 Task: View the guidance center which contains salesforce and company assignments
Action: Mouse moved to (181, 163)
Screenshot: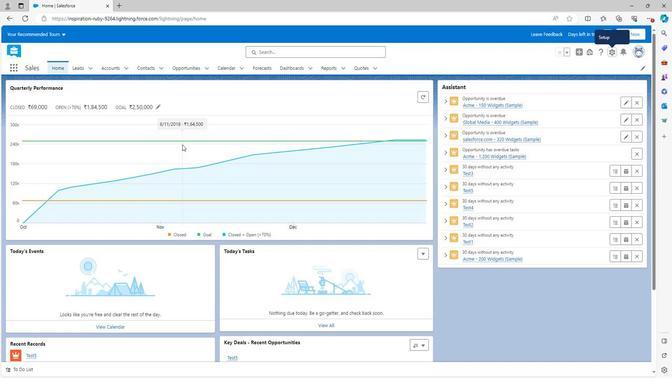 
Action: Mouse scrolled (181, 163) with delta (0, 0)
Screenshot: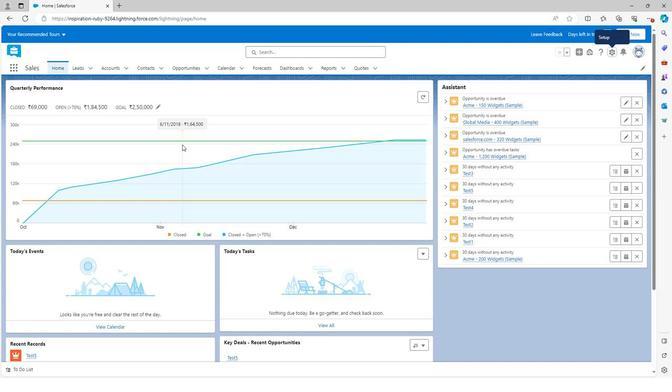 
Action: Mouse scrolled (181, 163) with delta (0, 0)
Screenshot: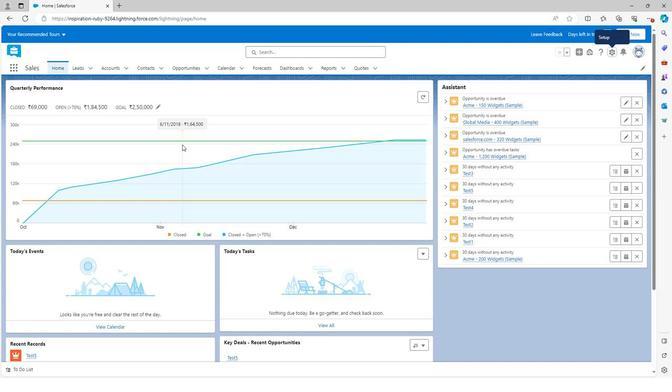 
Action: Mouse scrolled (181, 163) with delta (0, 0)
Screenshot: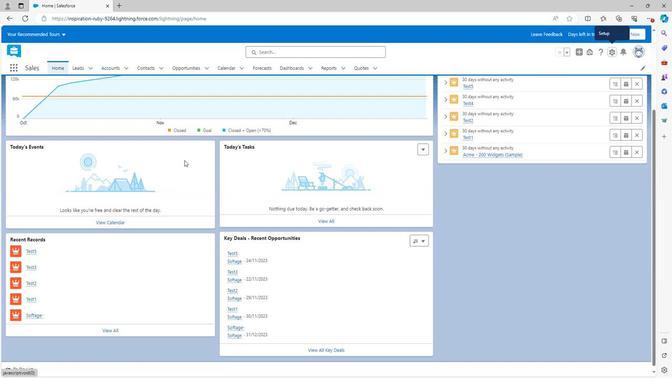 
Action: Mouse scrolled (181, 163) with delta (0, 0)
Screenshot: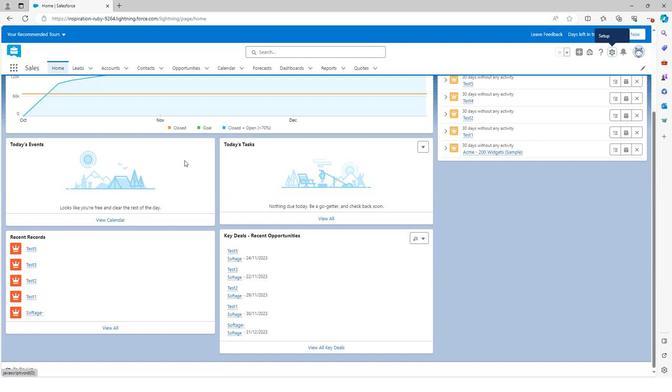 
Action: Mouse scrolled (181, 164) with delta (0, 0)
Screenshot: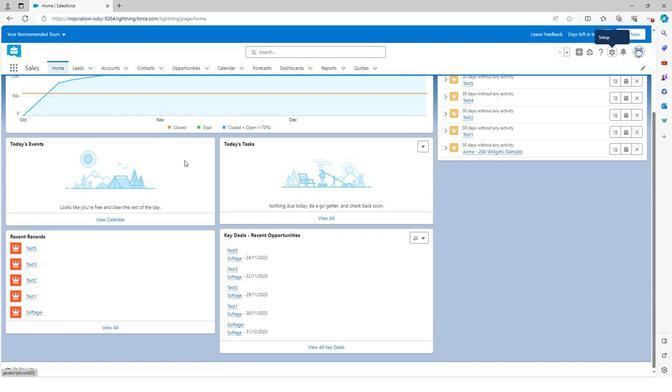 
Action: Mouse scrolled (181, 164) with delta (0, 0)
Screenshot: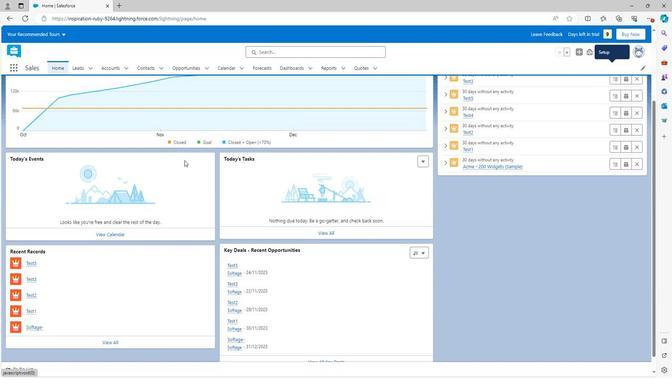 
Action: Mouse scrolled (181, 164) with delta (0, 0)
Screenshot: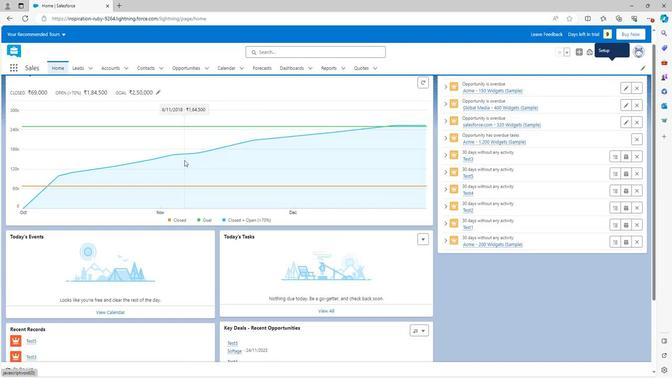 
Action: Mouse scrolled (181, 164) with delta (0, 0)
Screenshot: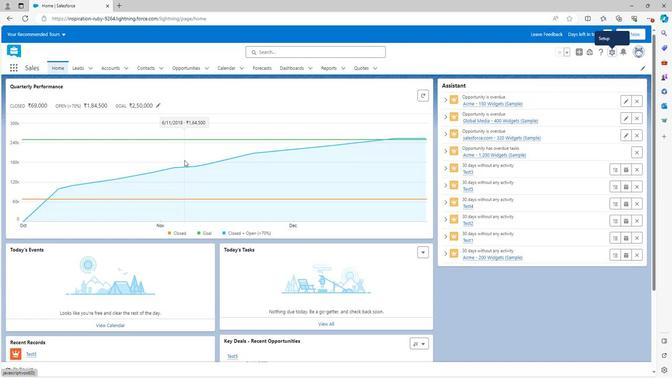 
Action: Mouse moved to (609, 60)
Screenshot: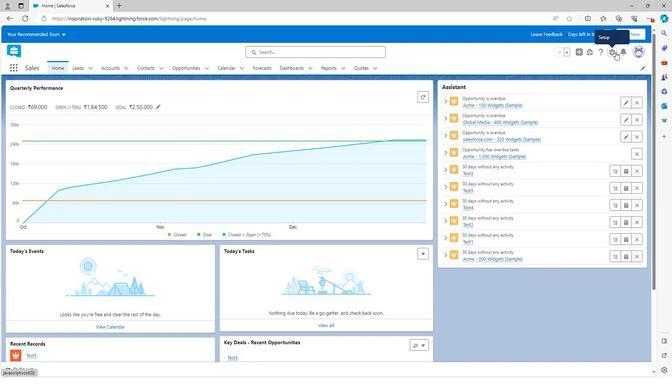 
Action: Mouse pressed left at (609, 60)
Screenshot: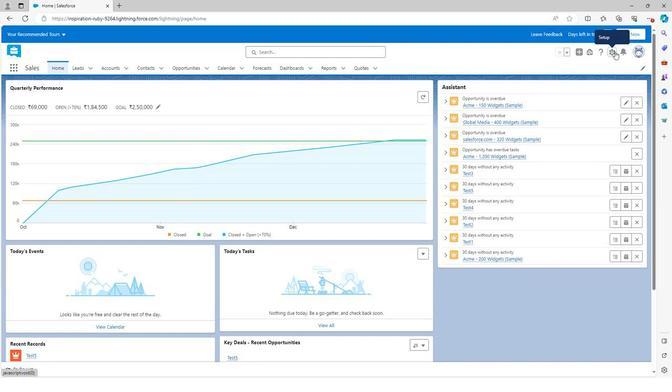 
Action: Mouse moved to (578, 85)
Screenshot: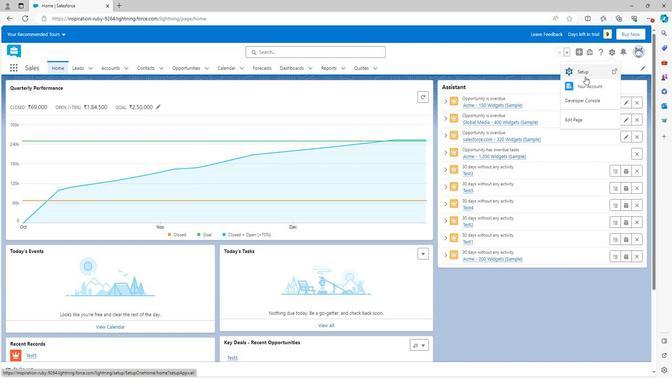 
Action: Mouse pressed left at (578, 85)
Screenshot: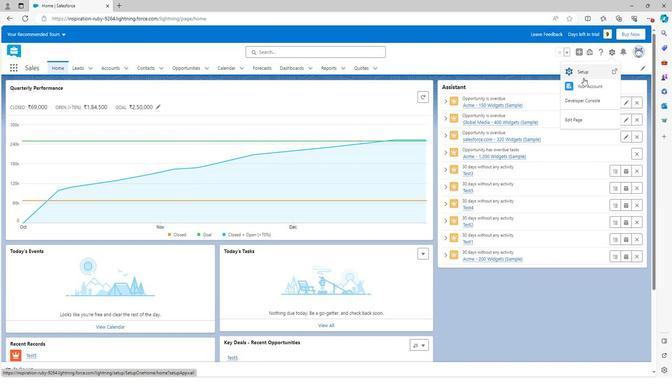 
Action: Mouse moved to (7, 291)
Screenshot: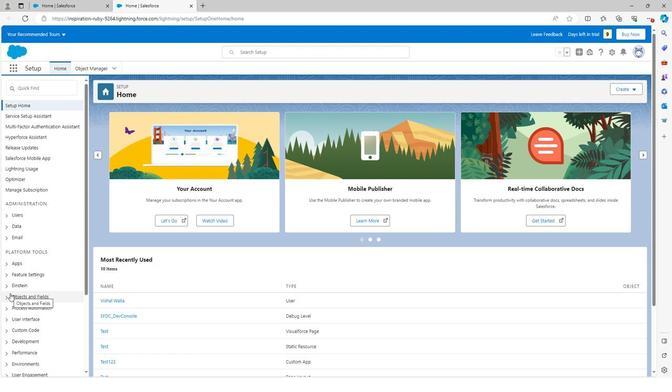 
Action: Mouse scrolled (7, 291) with delta (0, 0)
Screenshot: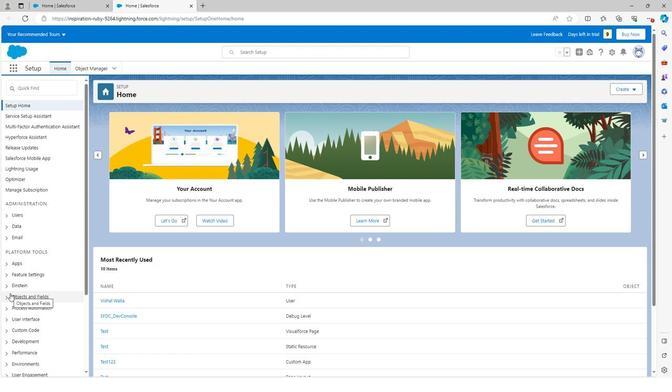 
Action: Mouse scrolled (7, 291) with delta (0, 0)
Screenshot: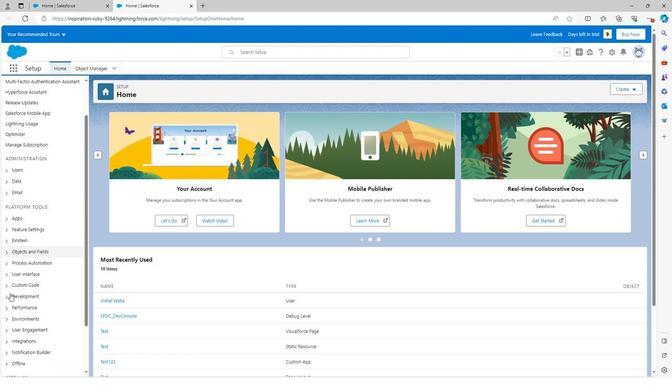 
Action: Mouse moved to (4, 273)
Screenshot: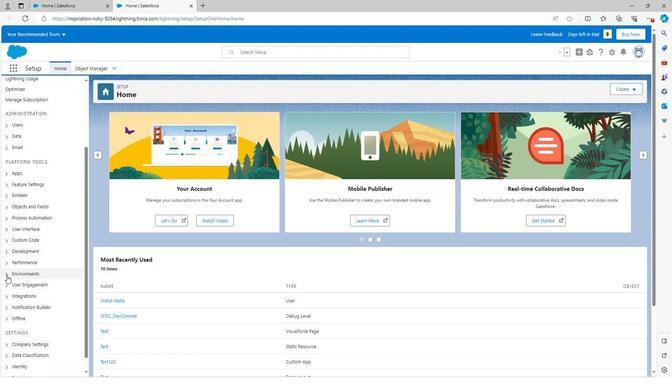 
Action: Mouse pressed left at (4, 273)
Screenshot: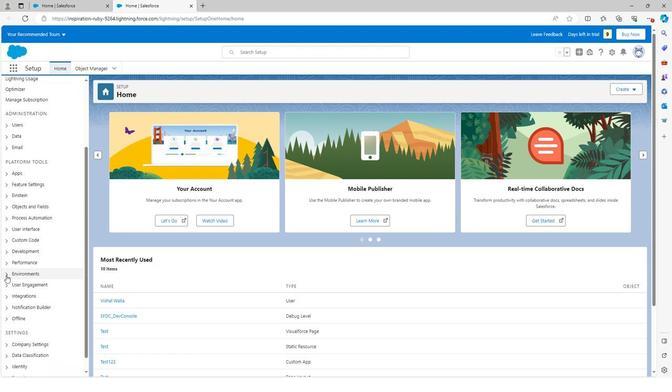 
Action: Mouse moved to (8, 289)
Screenshot: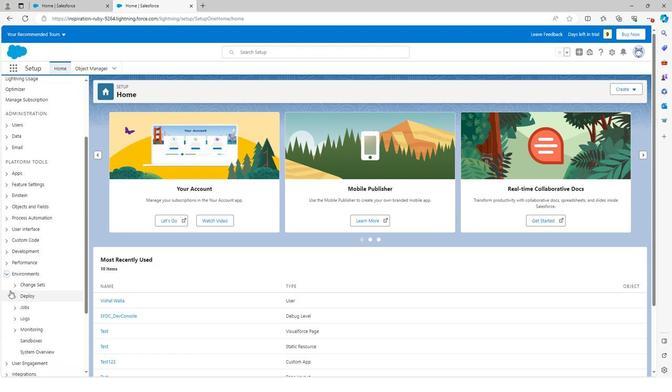 
Action: Mouse scrolled (8, 288) with delta (0, 0)
Screenshot: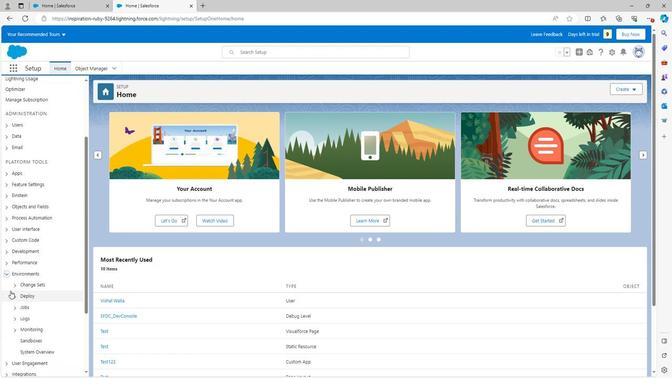 
Action: Mouse moved to (8, 289)
Screenshot: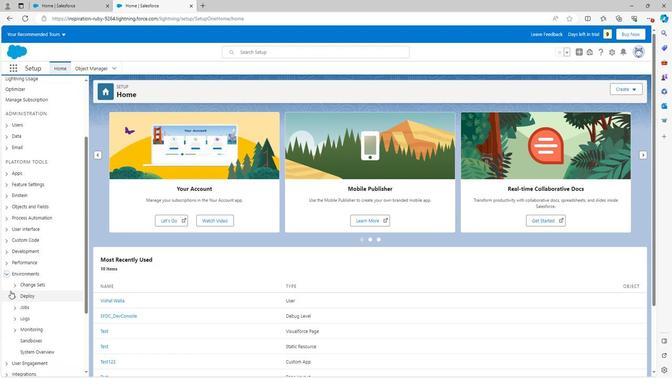 
Action: Mouse scrolled (8, 289) with delta (0, 0)
Screenshot: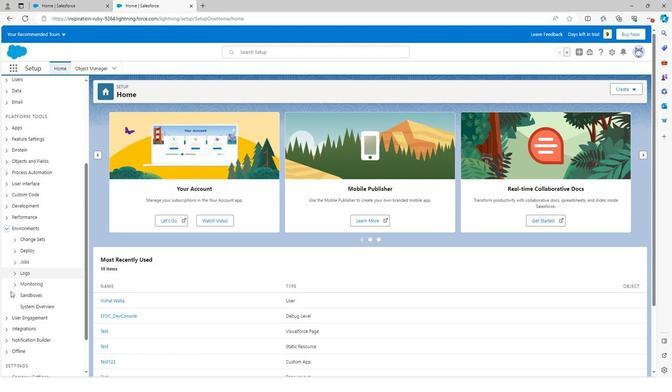 
Action: Mouse moved to (3, 270)
Screenshot: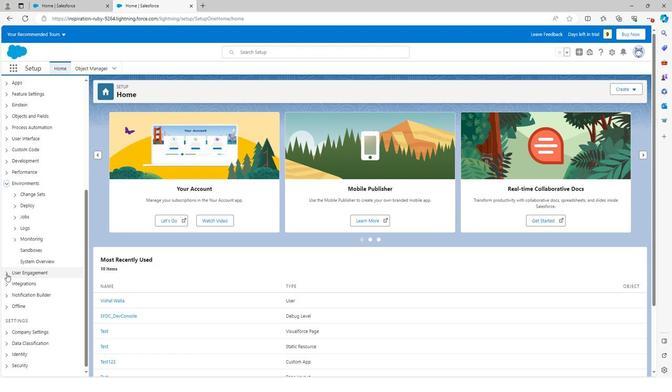 
Action: Mouse pressed left at (3, 270)
Screenshot: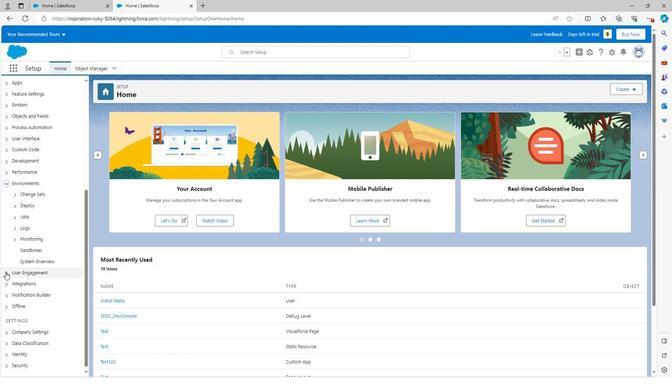 
Action: Mouse moved to (32, 294)
Screenshot: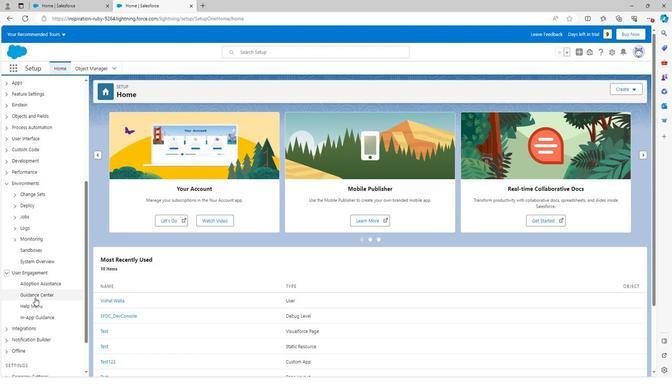 
Action: Mouse pressed left at (32, 294)
Screenshot: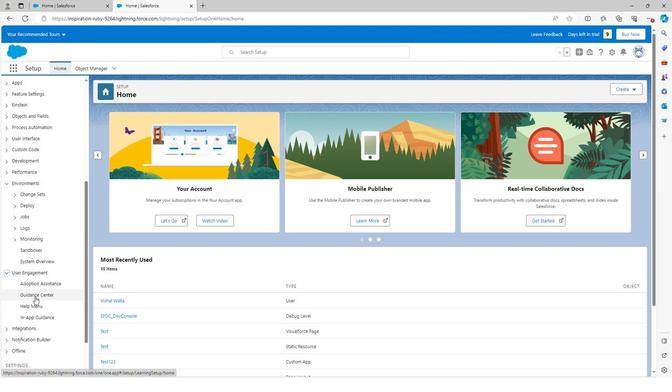 
Action: Mouse moved to (629, 204)
Screenshot: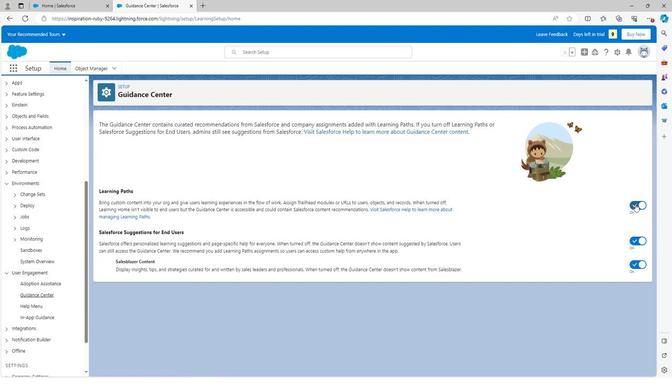 
Action: Mouse pressed left at (629, 204)
Screenshot: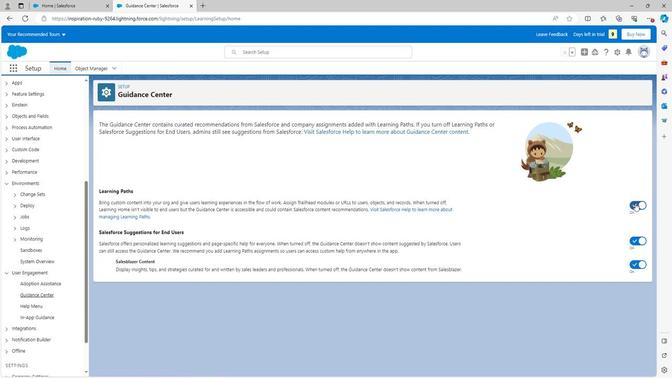 
Action: Mouse moved to (636, 206)
Screenshot: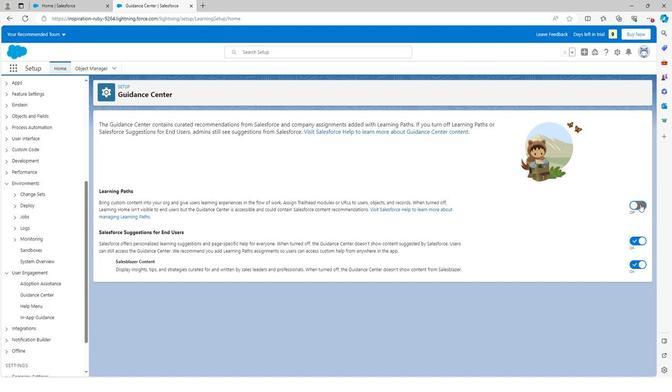 
Action: Mouse pressed left at (636, 206)
Screenshot: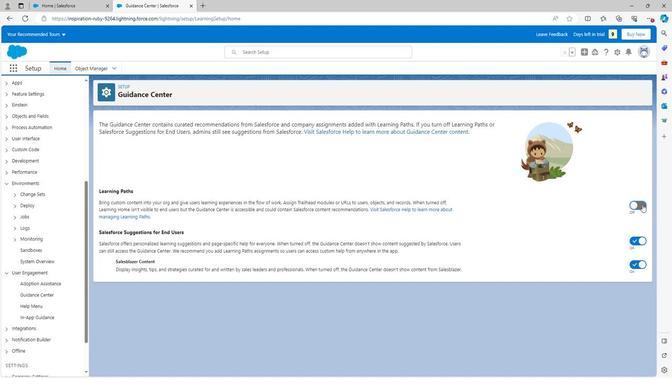 
Action: Mouse moved to (629, 240)
Screenshot: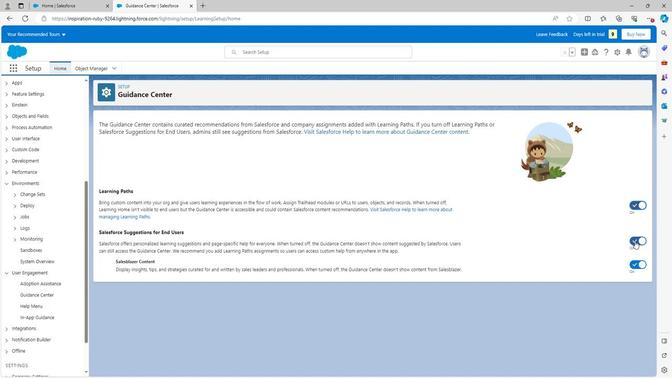 
Action: Mouse pressed left at (629, 240)
Screenshot: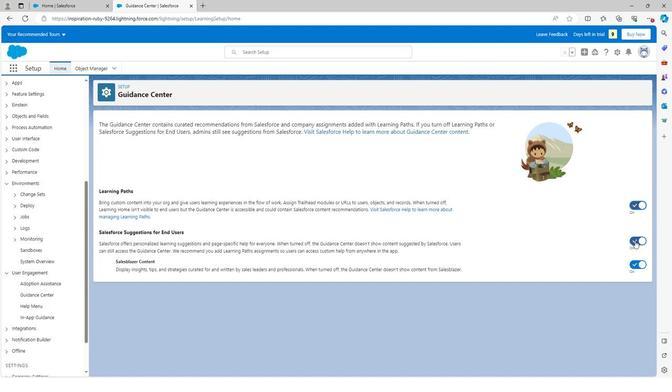 
Action: Mouse moved to (637, 239)
Screenshot: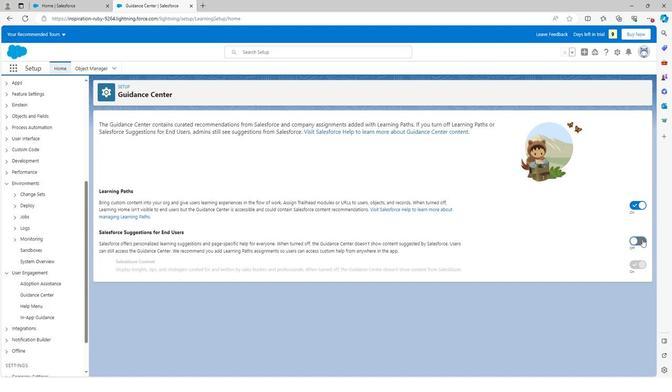 
Action: Mouse pressed left at (637, 239)
Screenshot: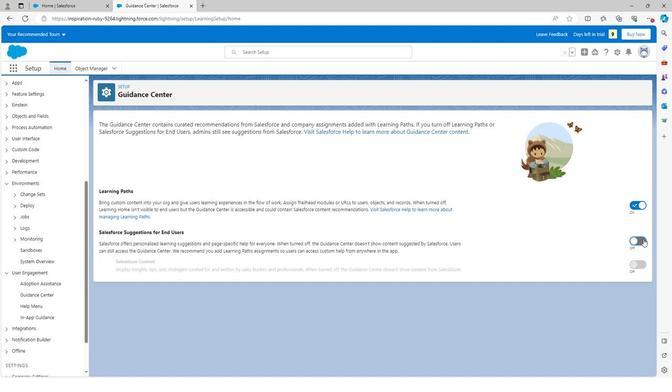 
Action: Mouse moved to (630, 263)
Screenshot: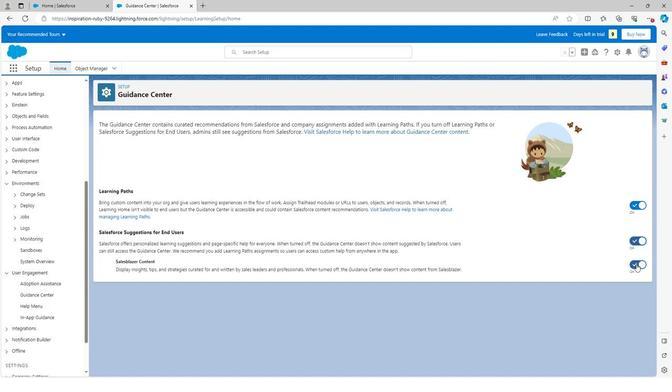 
Action: Mouse pressed left at (630, 263)
Screenshot: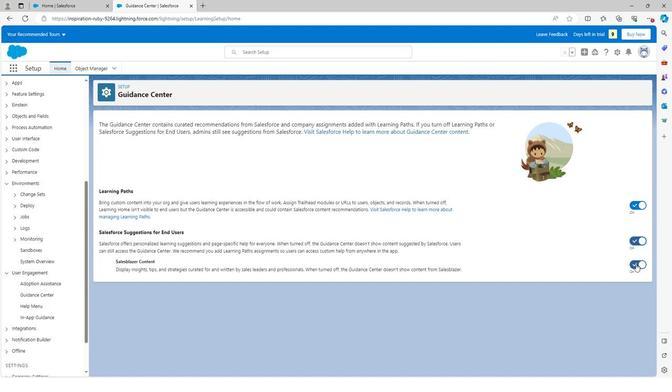 
Action: Mouse moved to (634, 263)
Screenshot: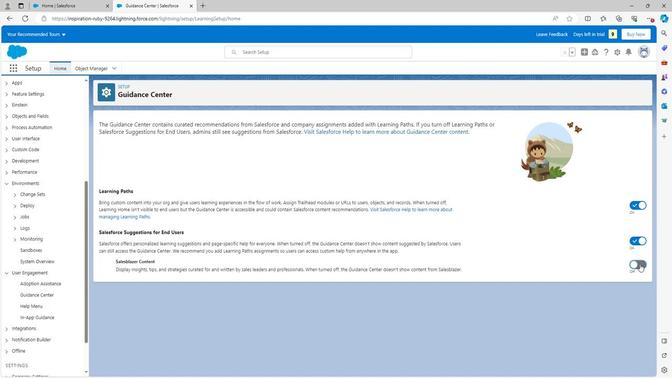 
Action: Mouse pressed left at (634, 263)
Screenshot: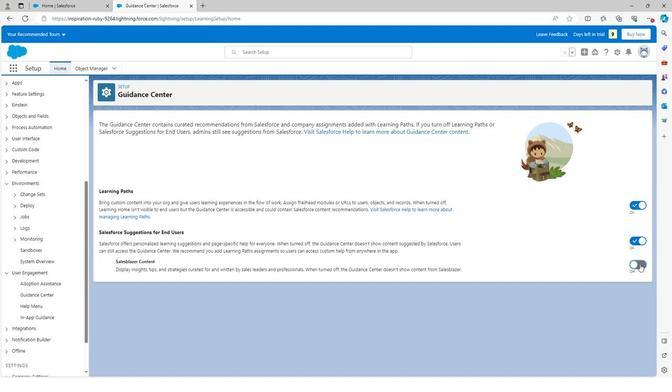 
Action: Mouse moved to (227, 227)
Screenshot: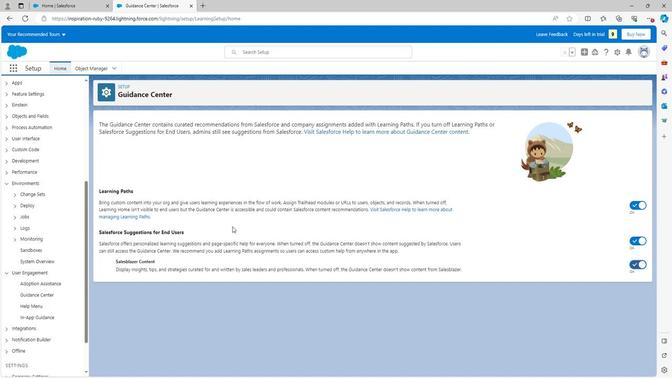 
Action: Mouse scrolled (227, 226) with delta (0, 0)
Screenshot: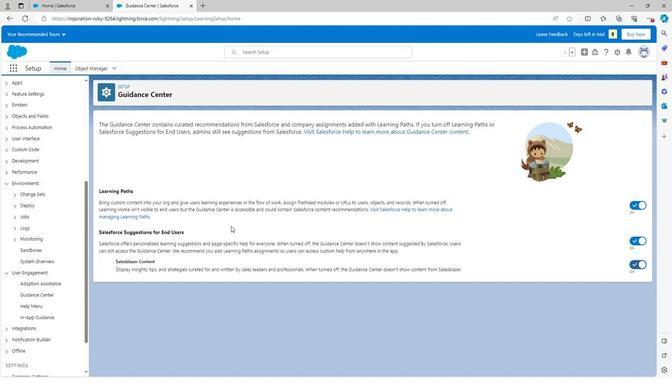 
Action: Mouse scrolled (227, 226) with delta (0, 0)
Screenshot: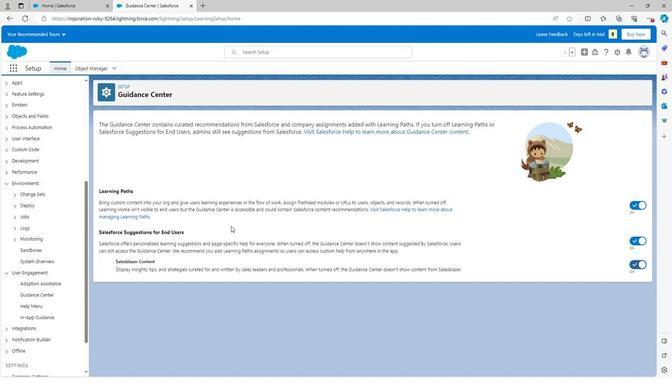 
Action: Mouse moved to (490, 135)
Screenshot: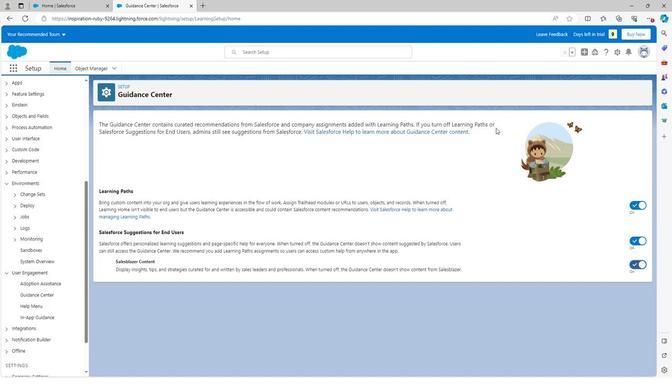 
